 Task: Change the reflection size of text to 60%.
Action: Mouse moved to (662, 239)
Screenshot: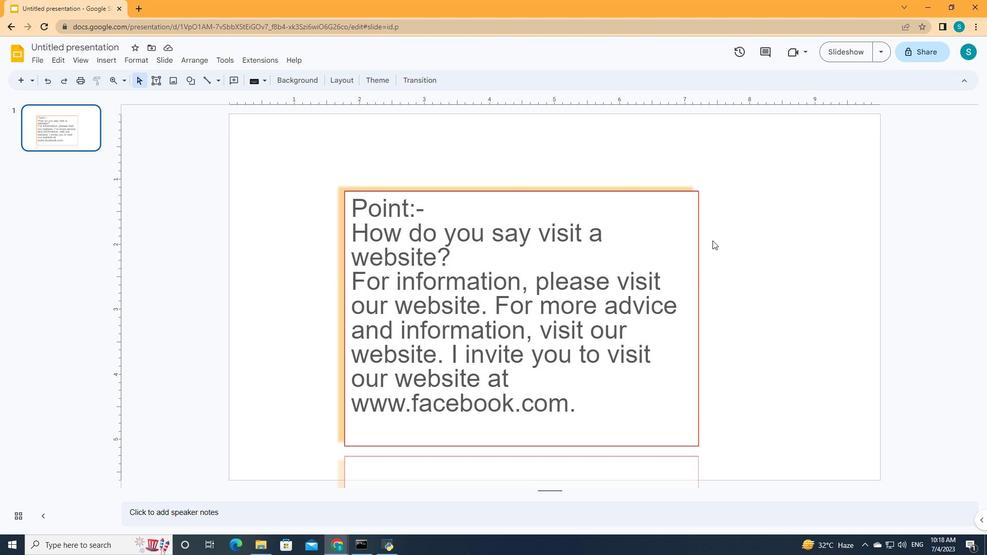 
Action: Mouse pressed left at (662, 239)
Screenshot: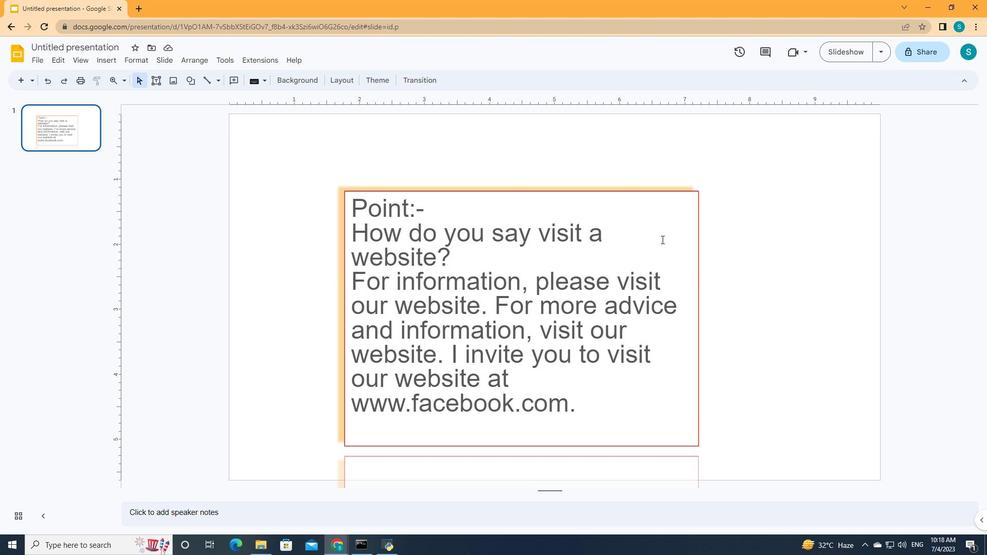 
Action: Mouse moved to (707, 82)
Screenshot: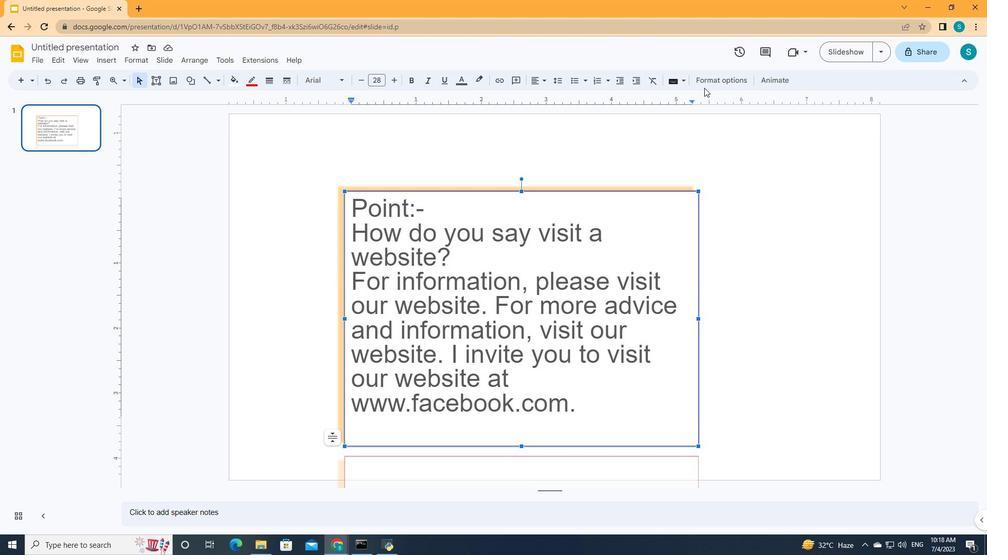 
Action: Mouse pressed left at (707, 82)
Screenshot: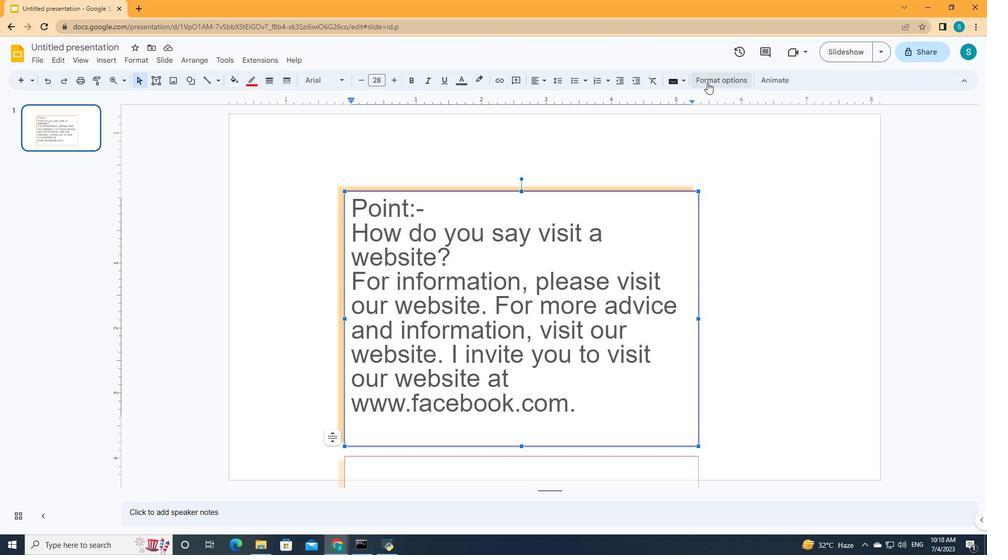 
Action: Mouse moved to (839, 238)
Screenshot: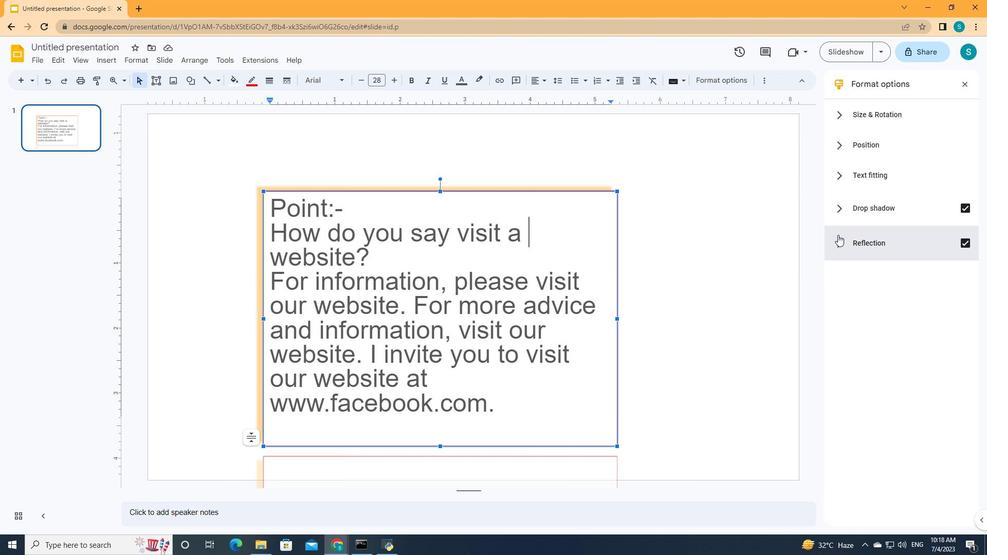 
Action: Mouse pressed left at (839, 238)
Screenshot: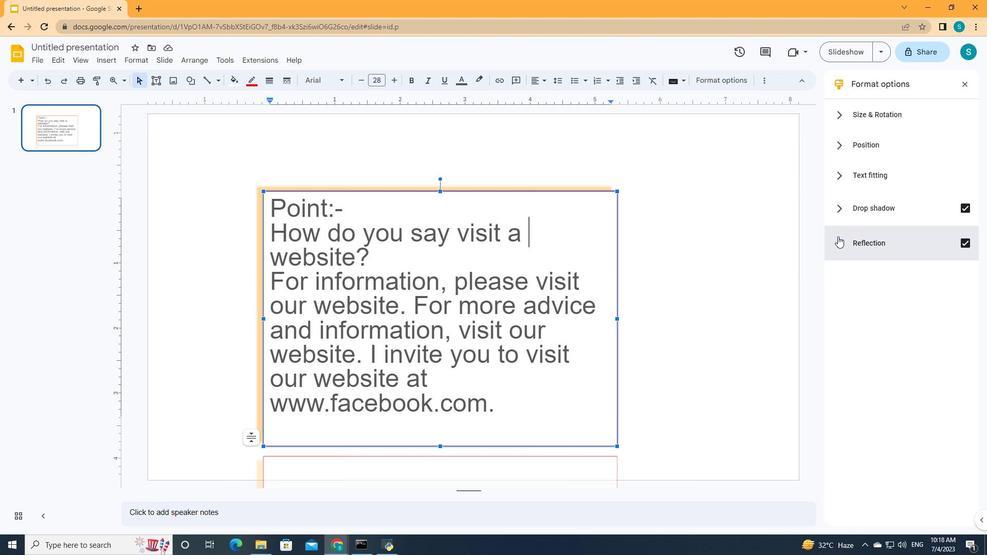 
Action: Mouse moved to (966, 353)
Screenshot: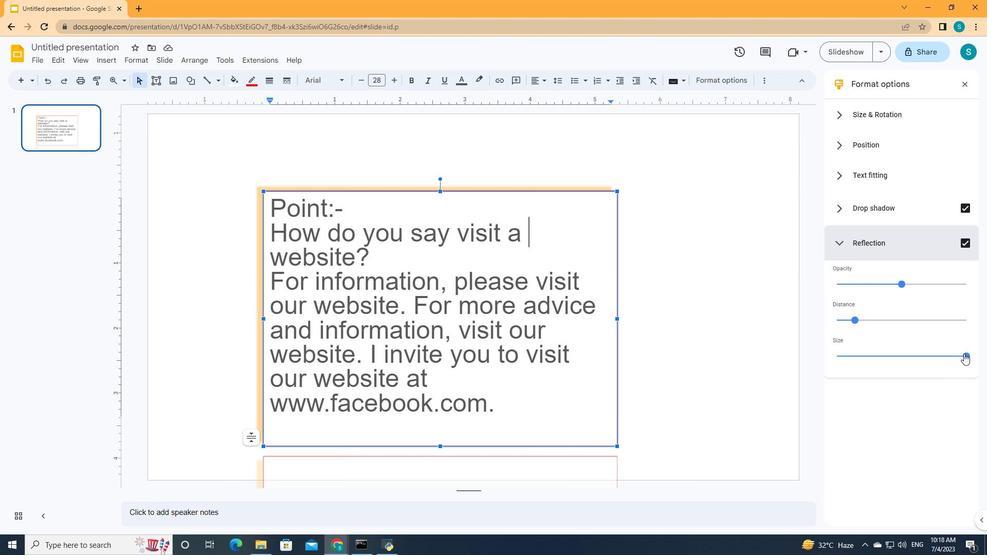 
Action: Mouse pressed left at (966, 353)
Screenshot: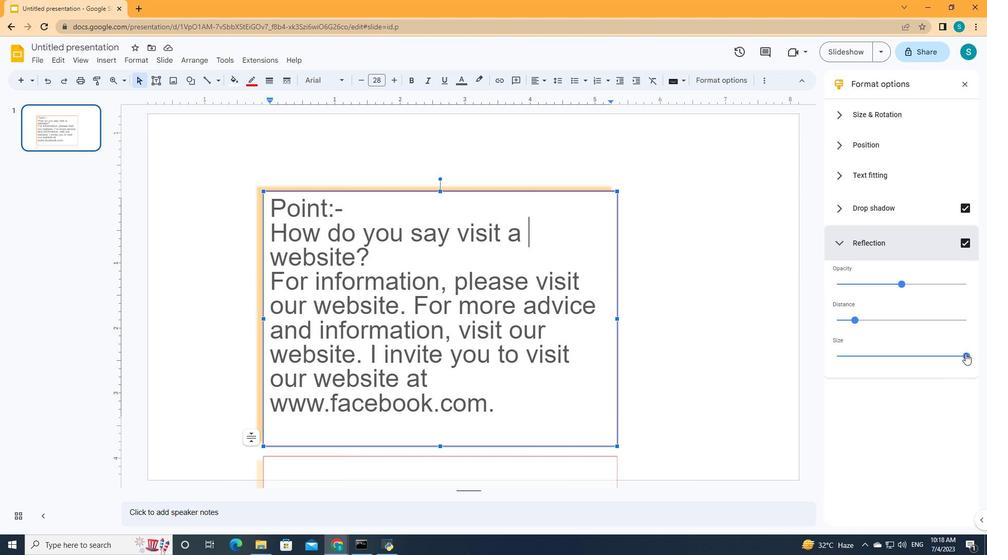 
Action: Mouse moved to (914, 369)
Screenshot: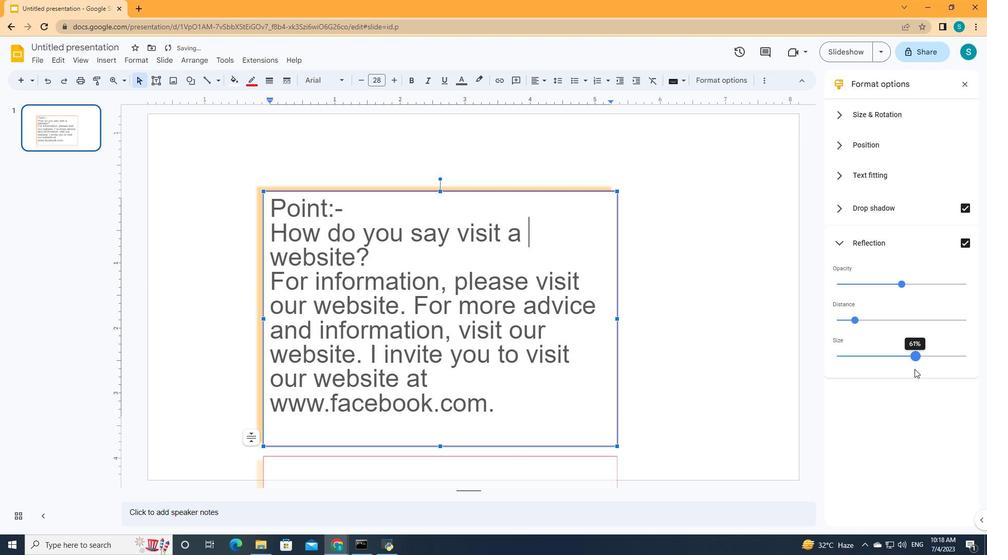 
Action: Key pressed <Key.left>
Screenshot: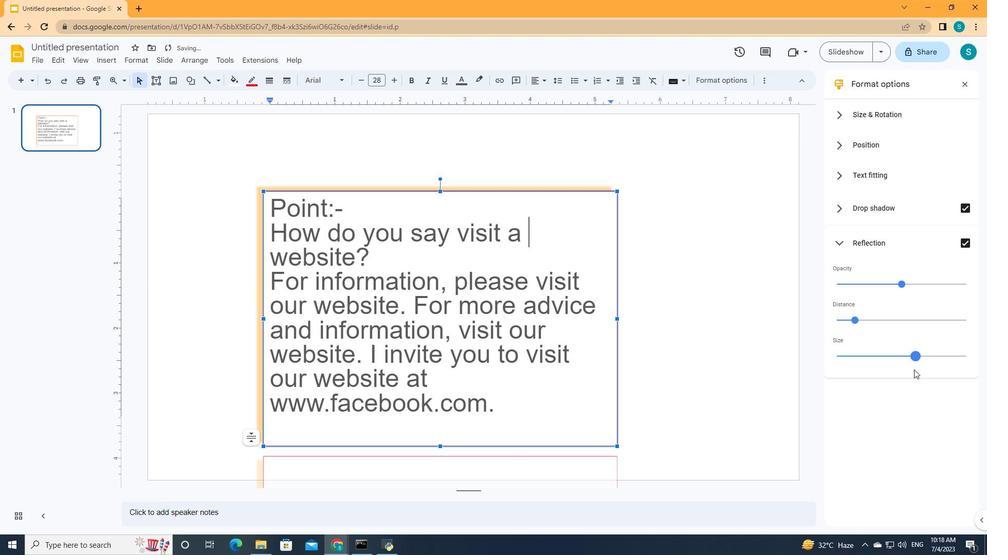 
